 Task: Add a dependency to the task Integrate website with customer relationship management (CRM) systems , the existing task  Create a new online platform for car rental services in the project AgileMission
Action: Mouse moved to (980, 160)
Screenshot: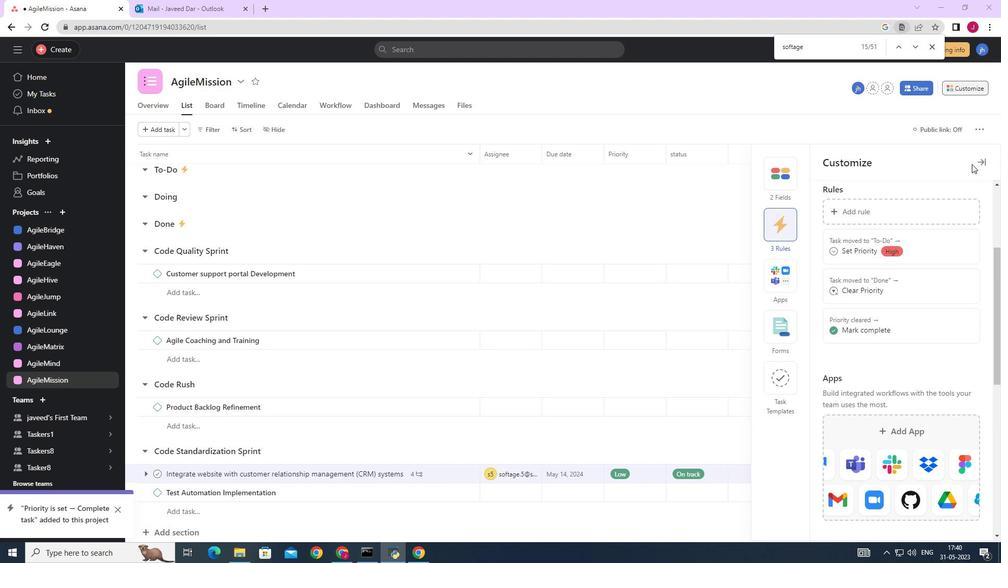 
Action: Mouse pressed left at (980, 160)
Screenshot: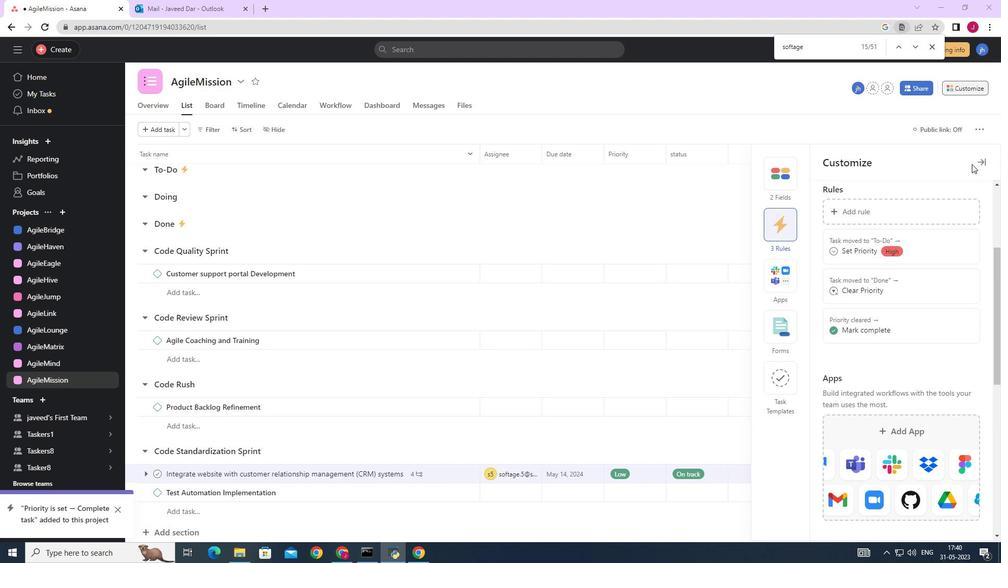 
Action: Mouse moved to (970, 88)
Screenshot: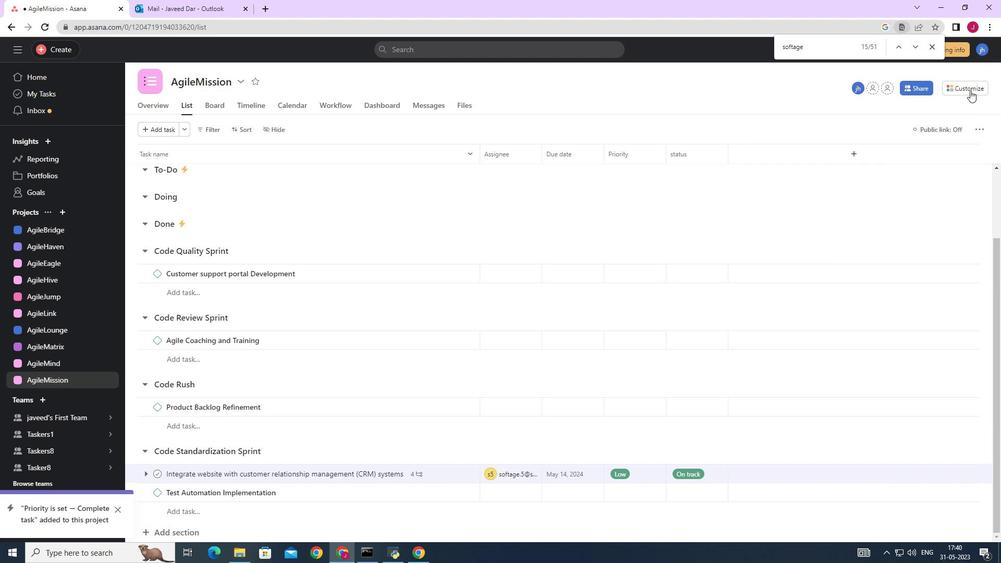 
Action: Mouse pressed left at (970, 88)
Screenshot: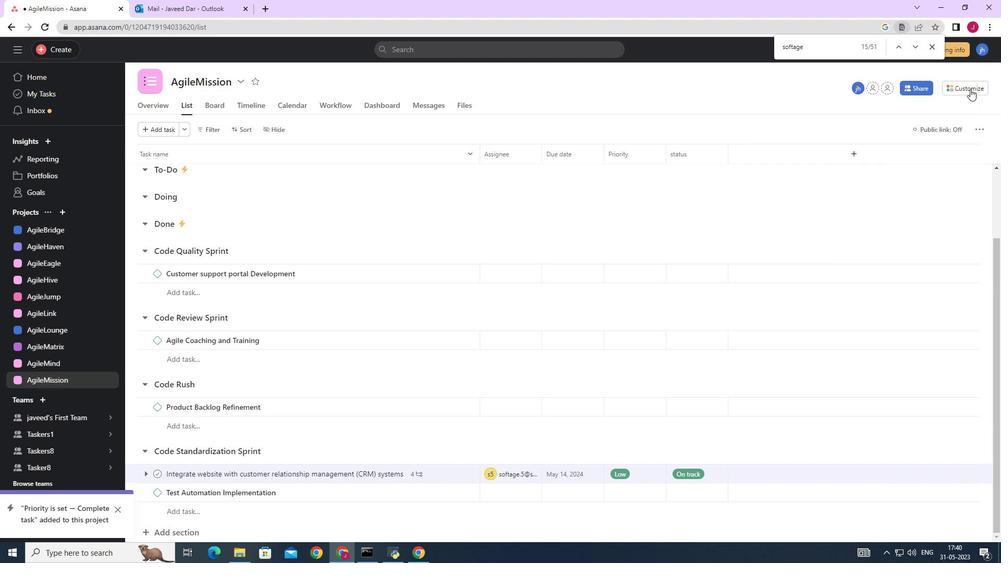 
Action: Mouse moved to (783, 222)
Screenshot: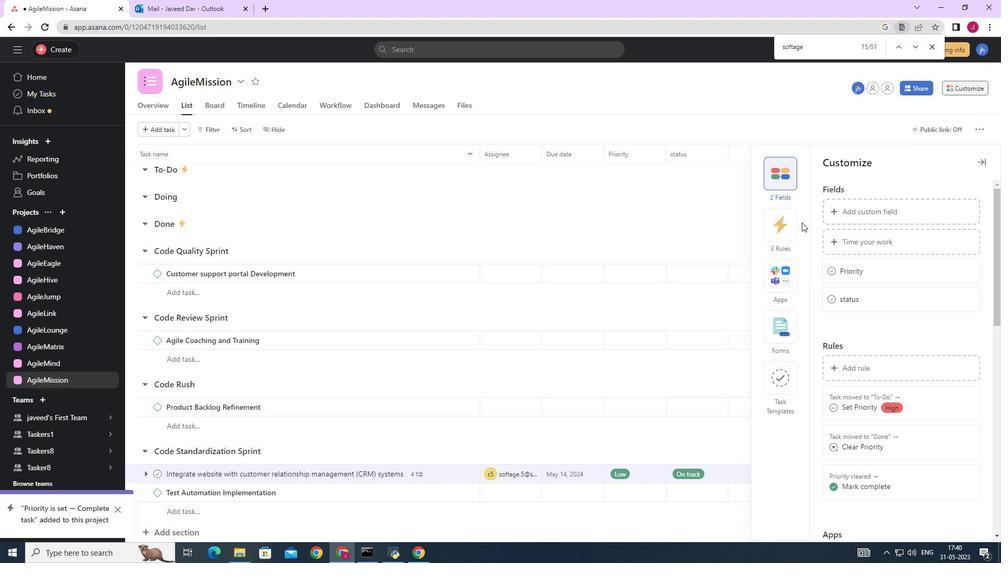 
Action: Mouse pressed left at (783, 222)
Screenshot: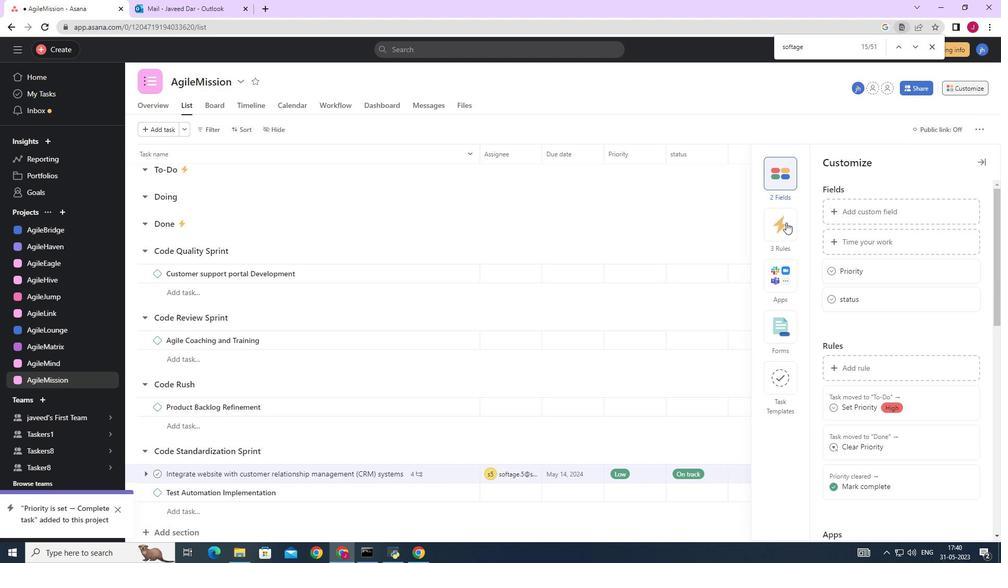 
Action: Mouse moved to (861, 213)
Screenshot: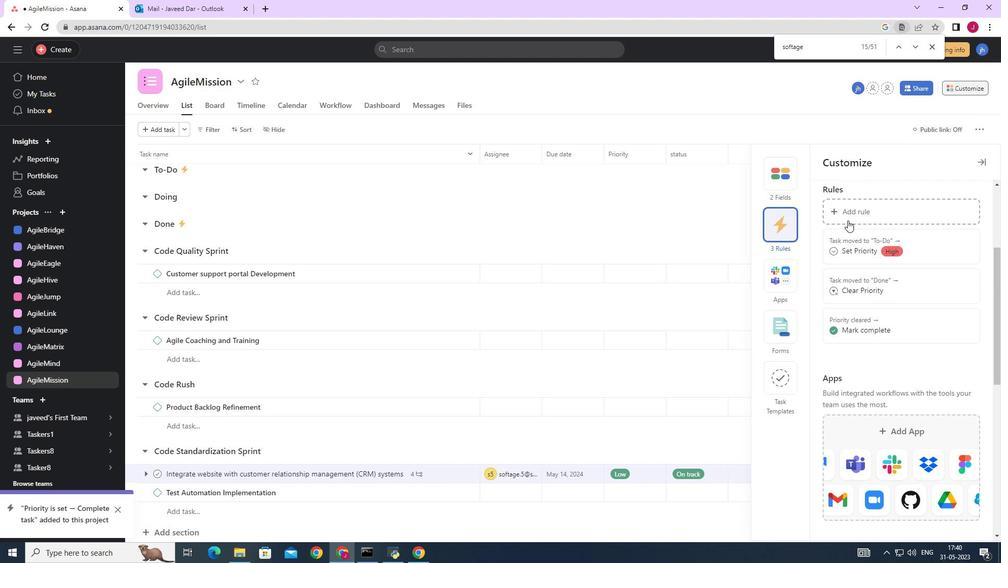 
Action: Mouse pressed left at (861, 213)
Screenshot: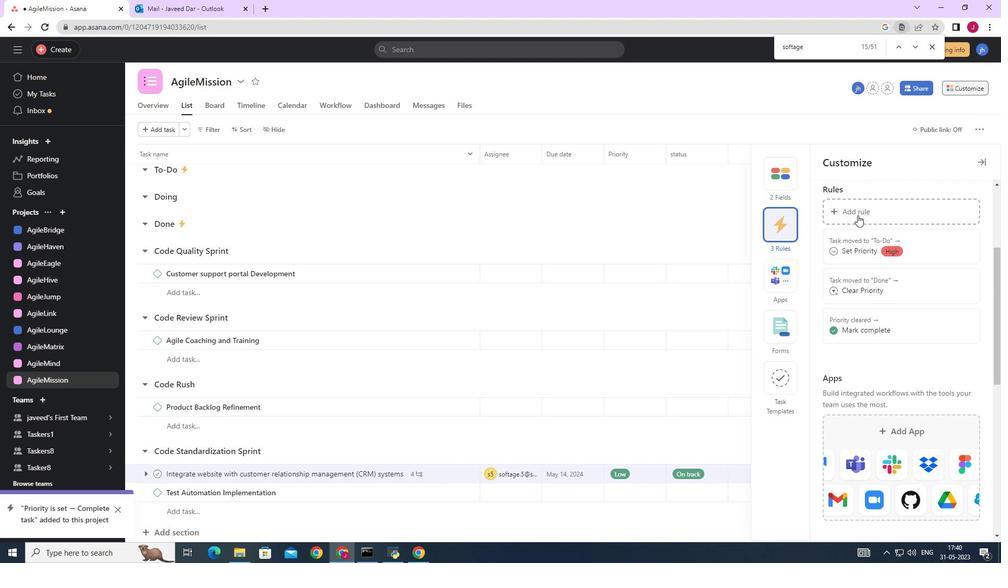 
Action: Mouse moved to (791, 73)
Screenshot: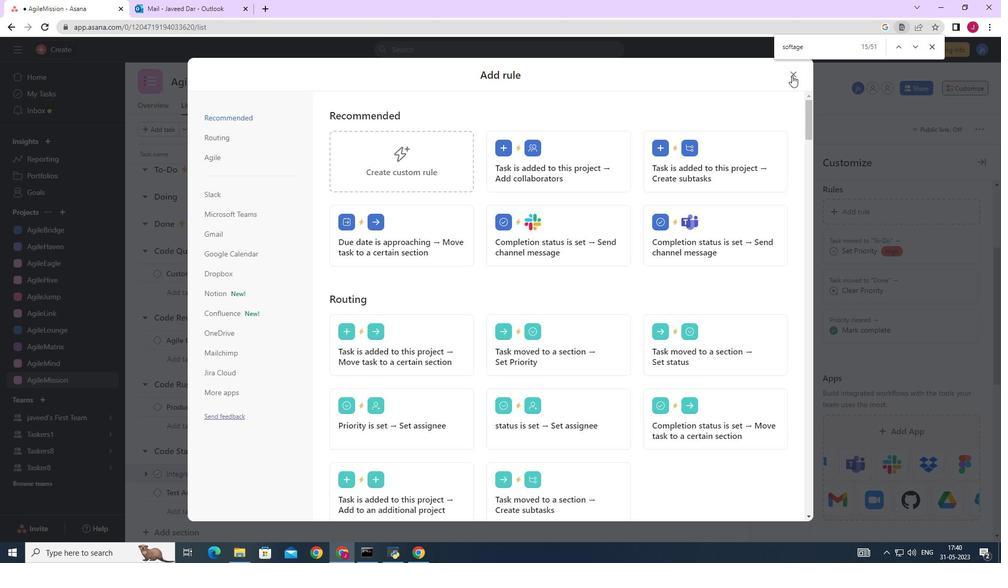 
Action: Mouse pressed left at (791, 73)
Screenshot: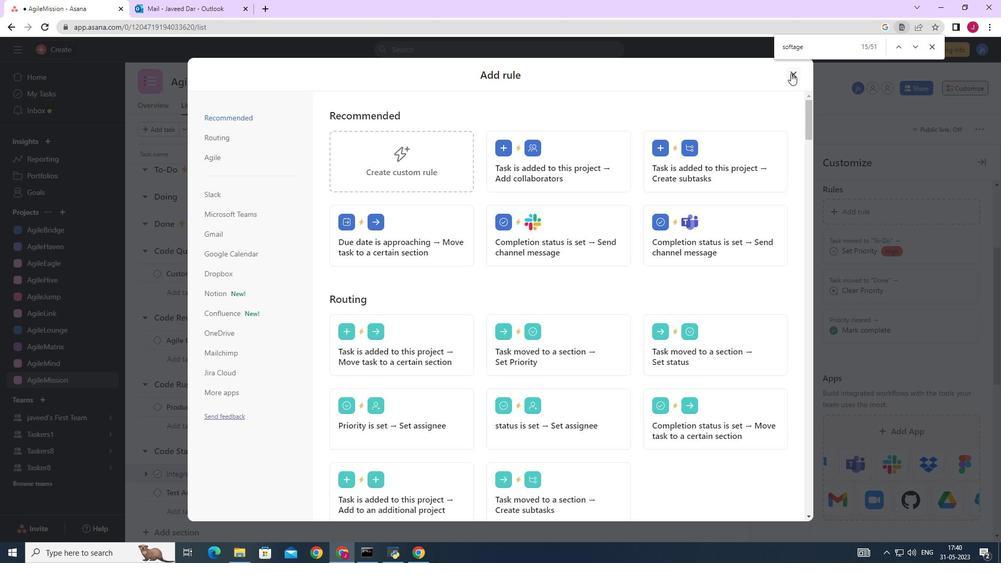 
Action: Mouse moved to (985, 159)
Screenshot: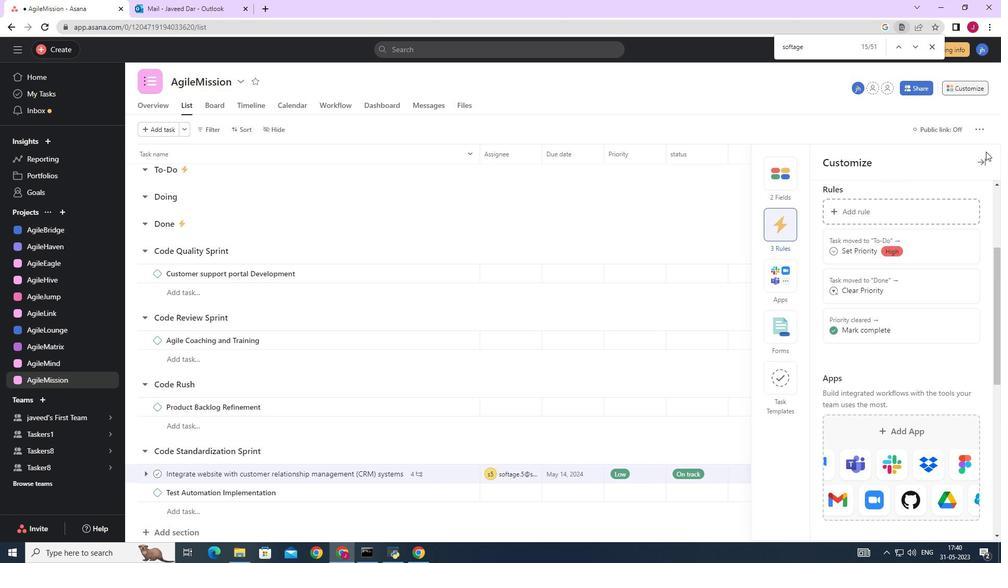 
Action: Mouse pressed left at (985, 159)
Screenshot: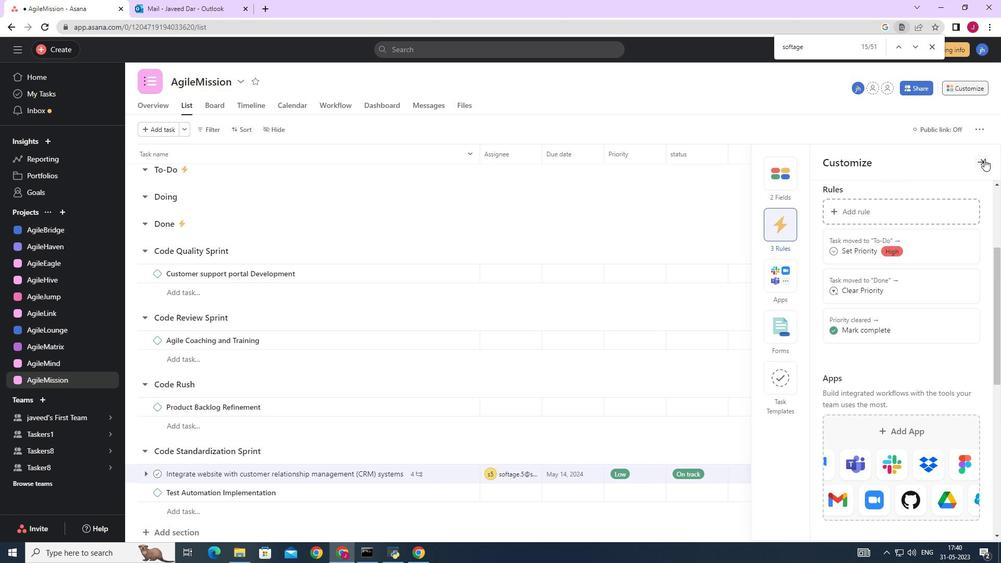 
Action: Mouse moved to (404, 336)
Screenshot: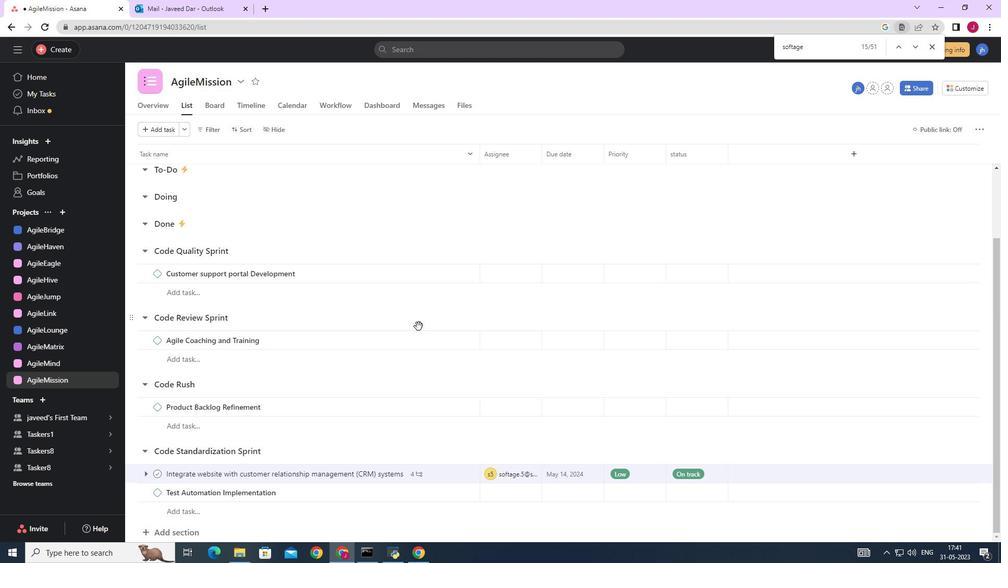 
Action: Mouse scrolled (404, 336) with delta (0, 0)
Screenshot: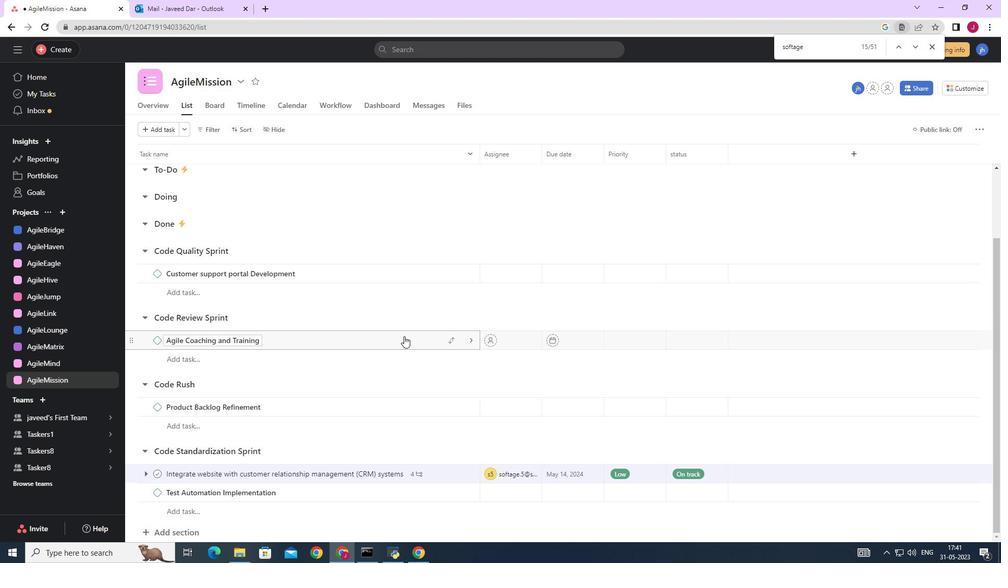
Action: Mouse scrolled (404, 336) with delta (0, 0)
Screenshot: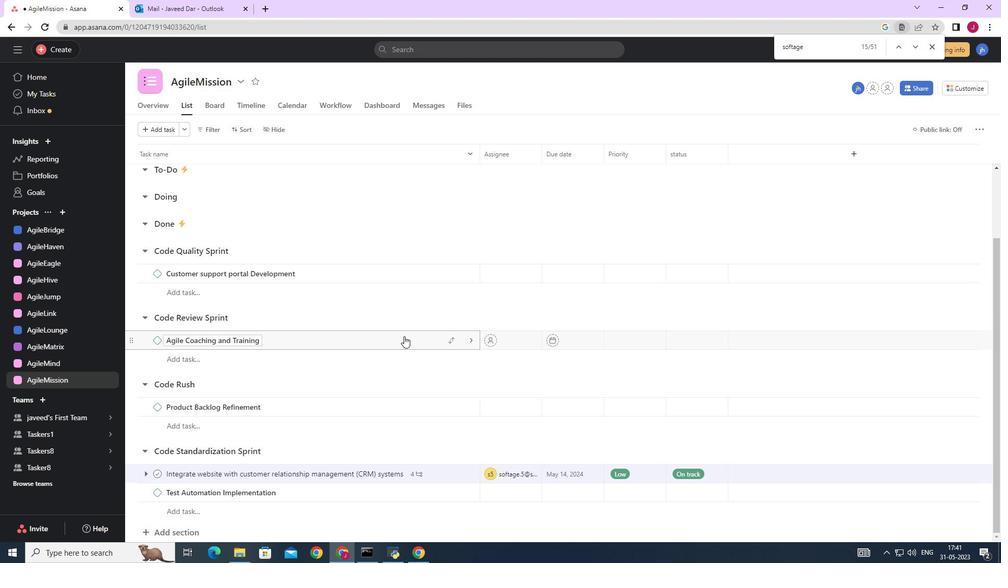
Action: Mouse moved to (434, 473)
Screenshot: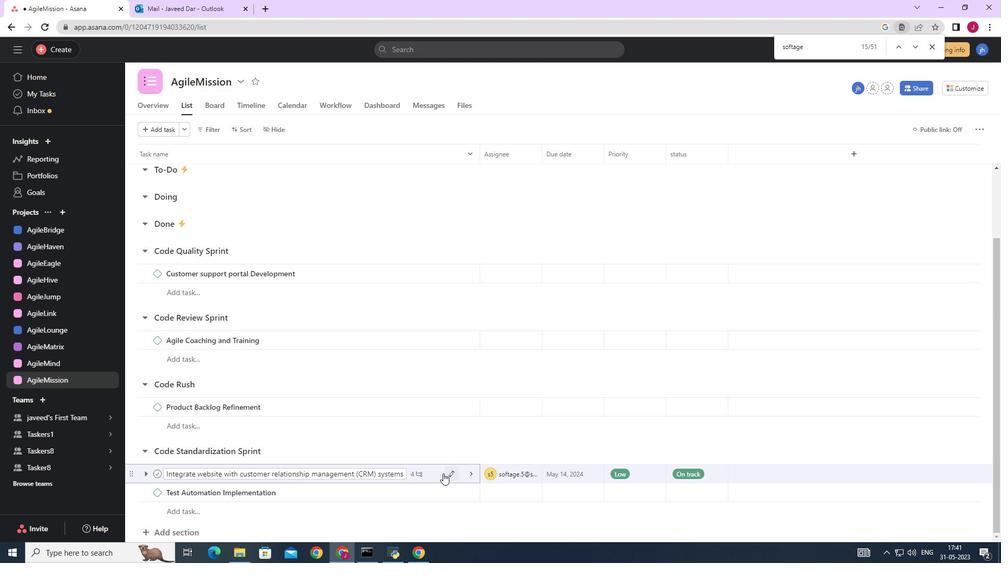 
Action: Mouse pressed left at (434, 473)
Screenshot: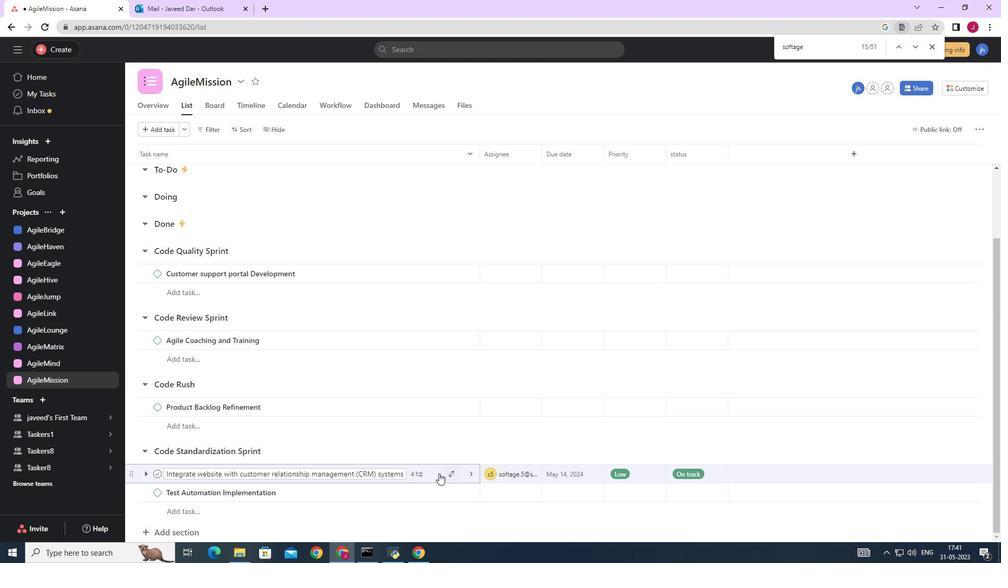 
Action: Mouse moved to (759, 303)
Screenshot: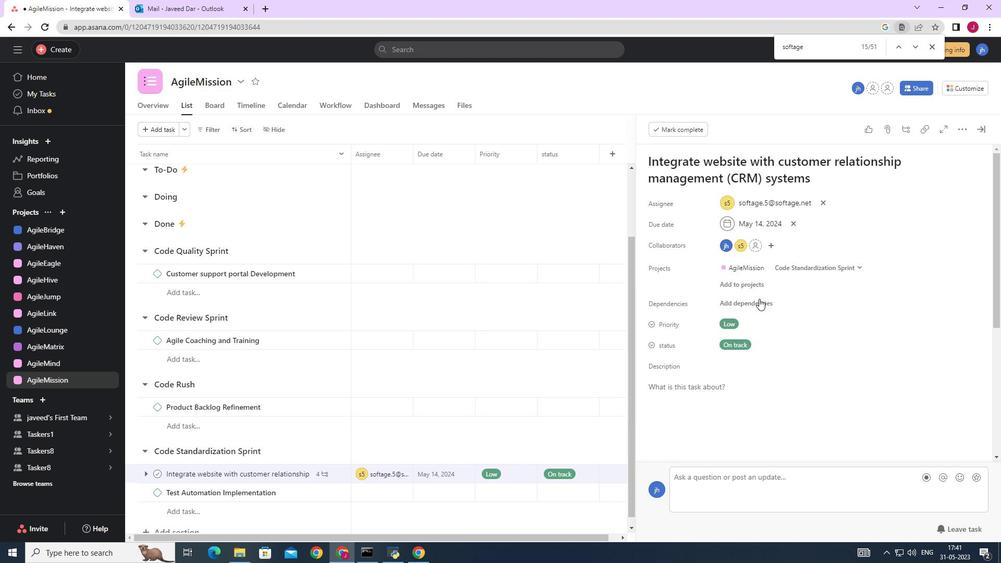 
Action: Mouse pressed left at (759, 303)
Screenshot: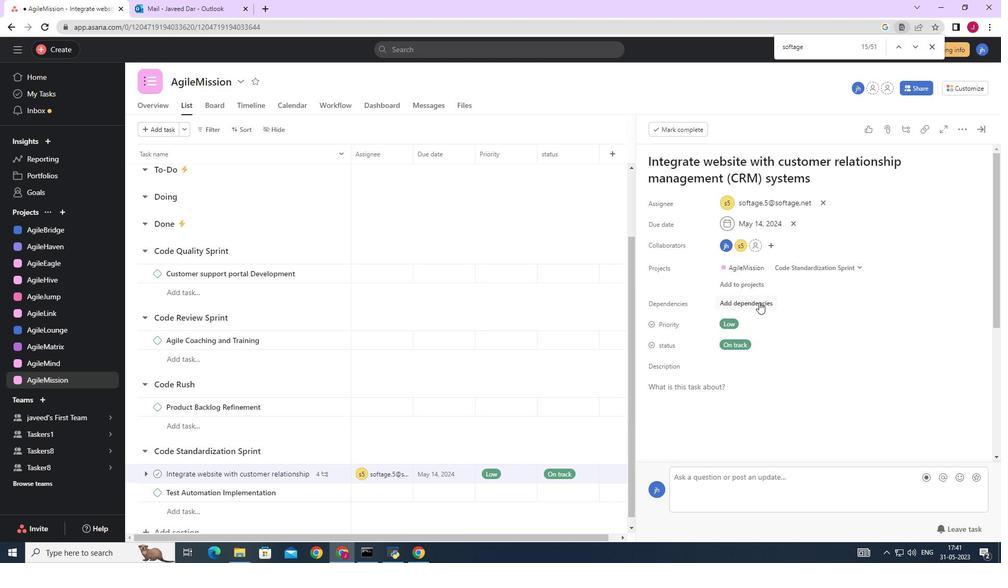 
Action: Mouse moved to (809, 347)
Screenshot: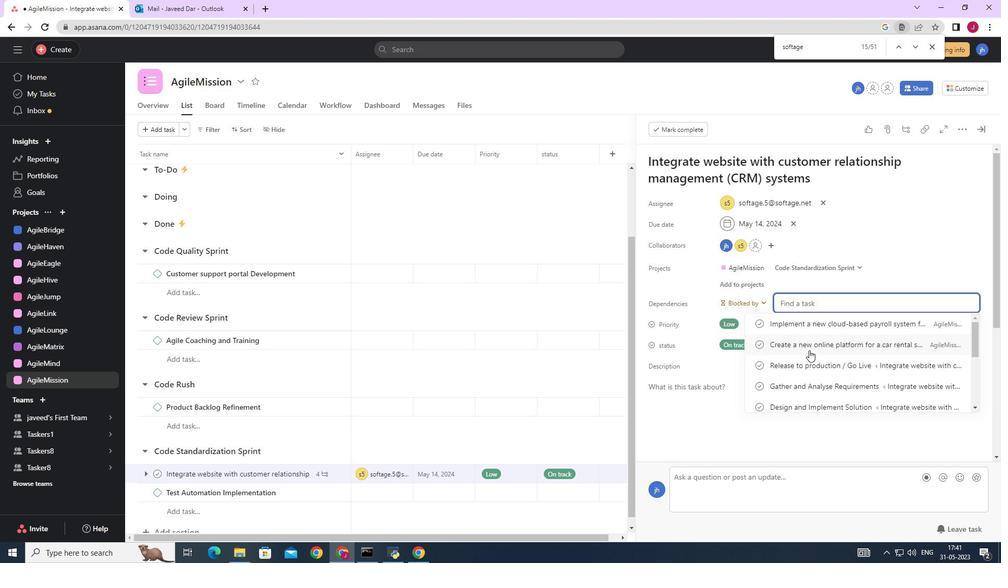 
Action: Mouse pressed left at (809, 347)
Screenshot: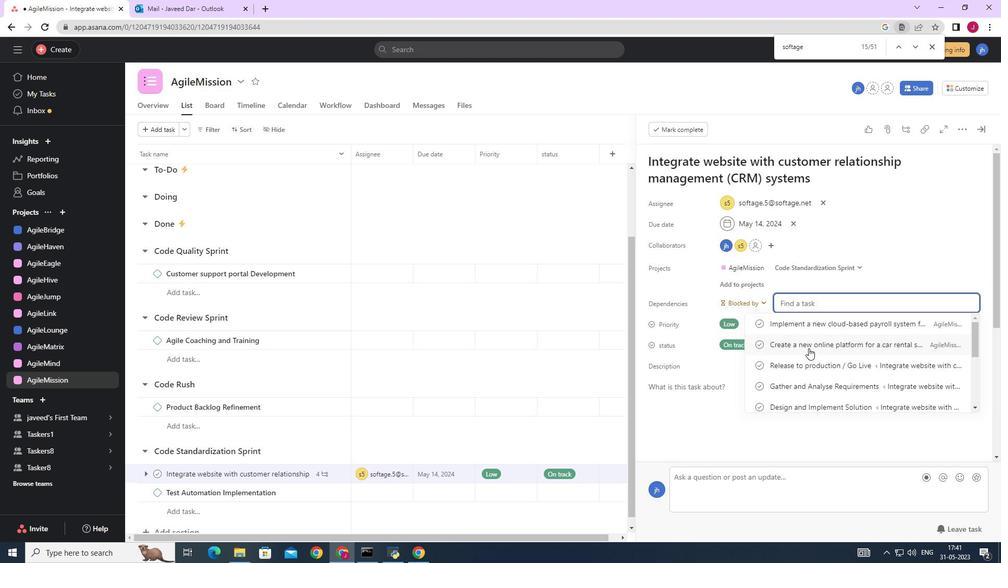 
Action: Mouse moved to (983, 129)
Screenshot: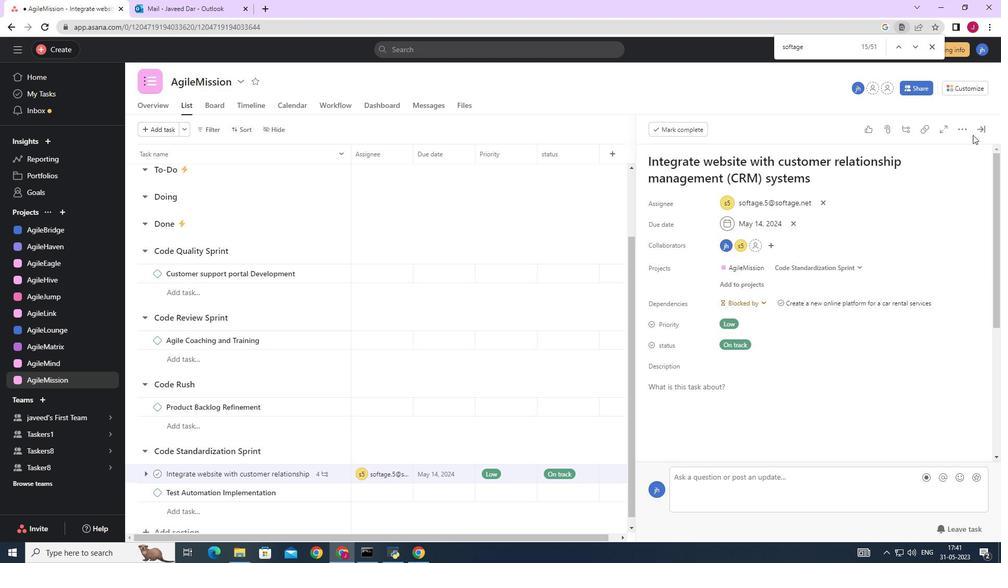 
Action: Mouse pressed left at (983, 129)
Screenshot: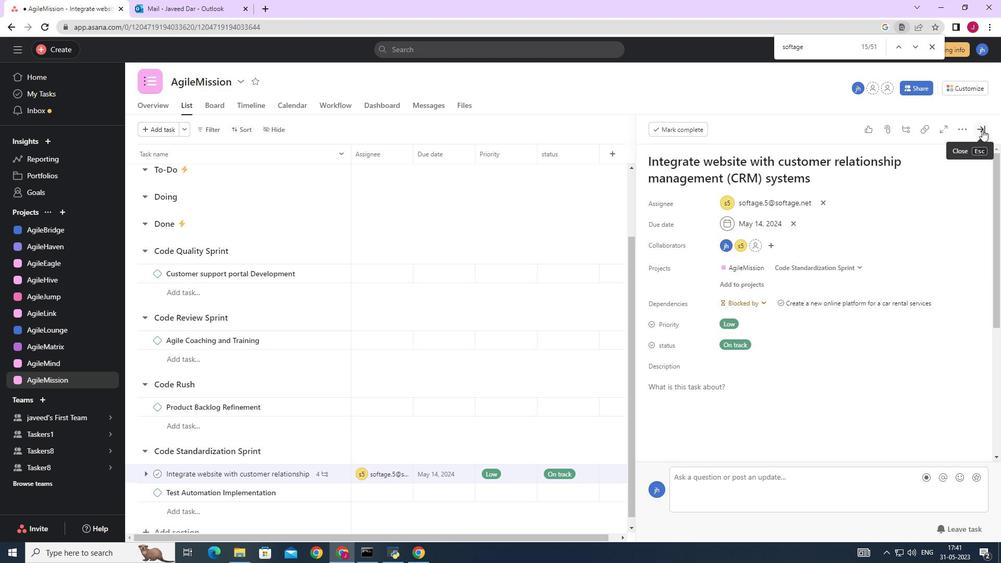 
